 Task: Sort the list "backlog" "by title" "descending.
Action: Mouse moved to (943, 76)
Screenshot: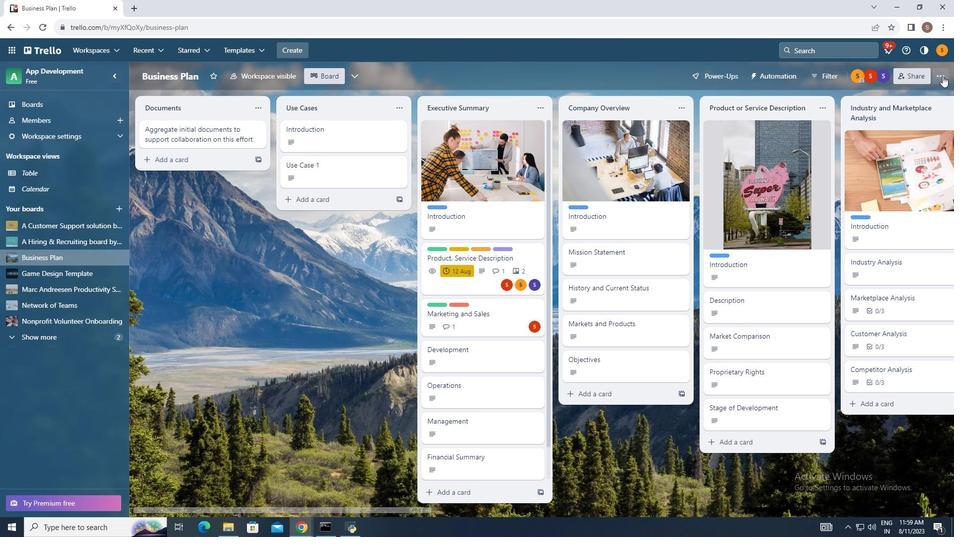 
Action: Mouse pressed left at (943, 76)
Screenshot: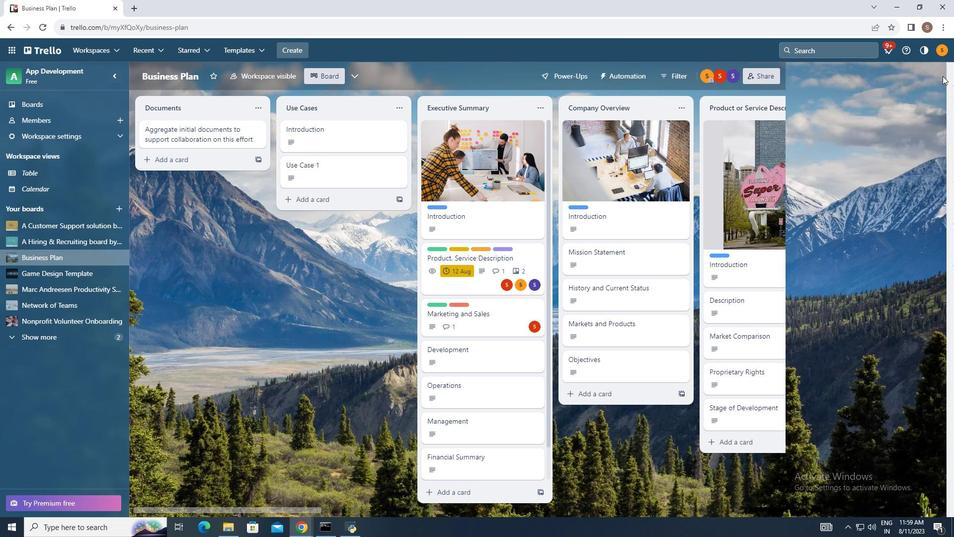 
Action: Mouse moved to (871, 193)
Screenshot: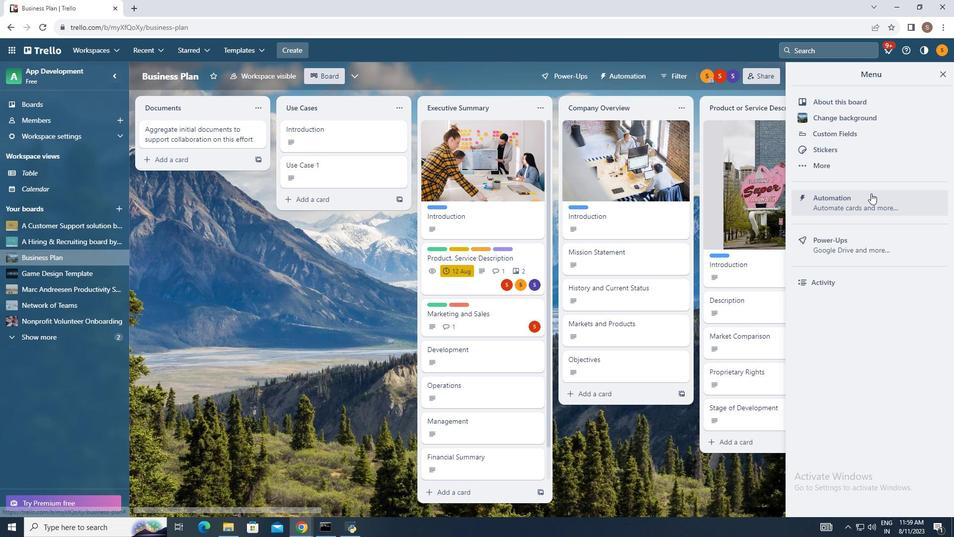 
Action: Mouse pressed left at (871, 193)
Screenshot: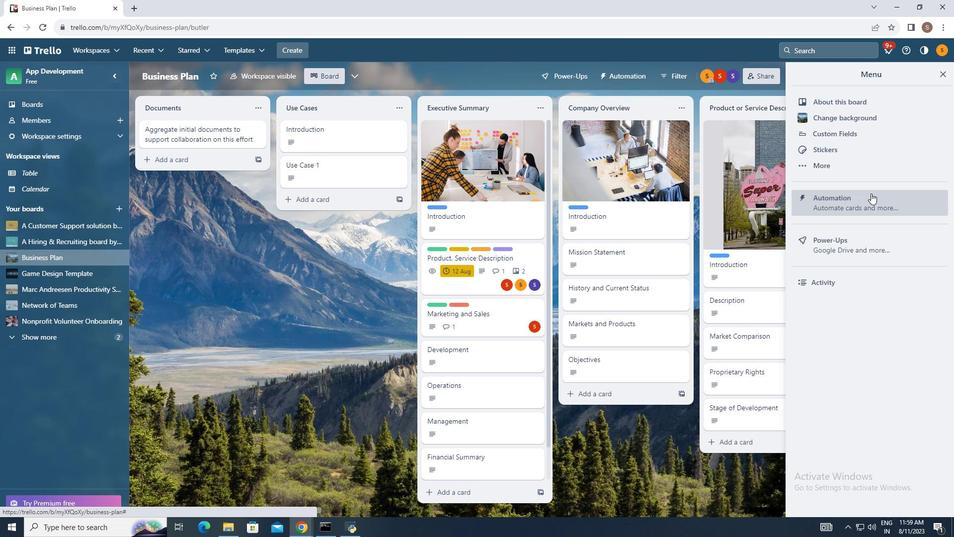 
Action: Mouse moved to (186, 238)
Screenshot: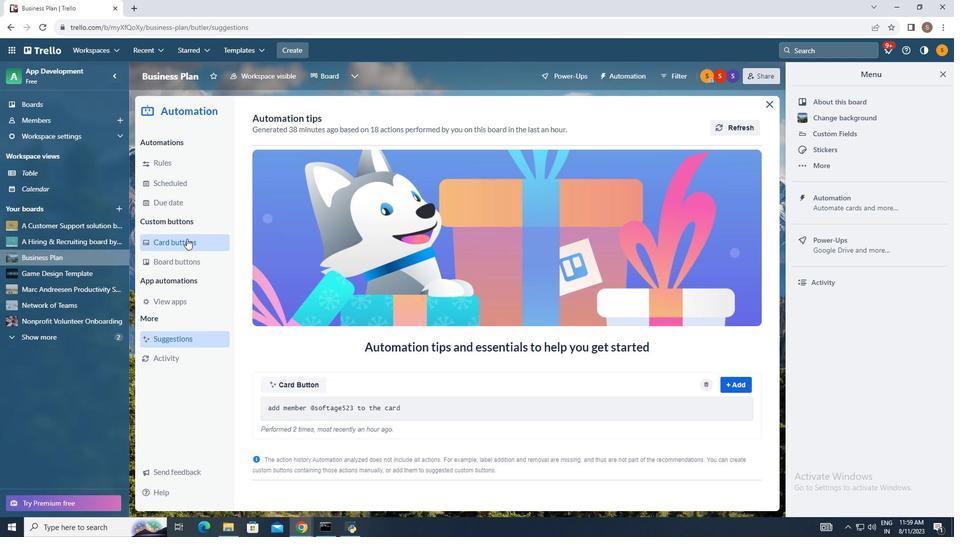 
Action: Mouse pressed left at (186, 238)
Screenshot: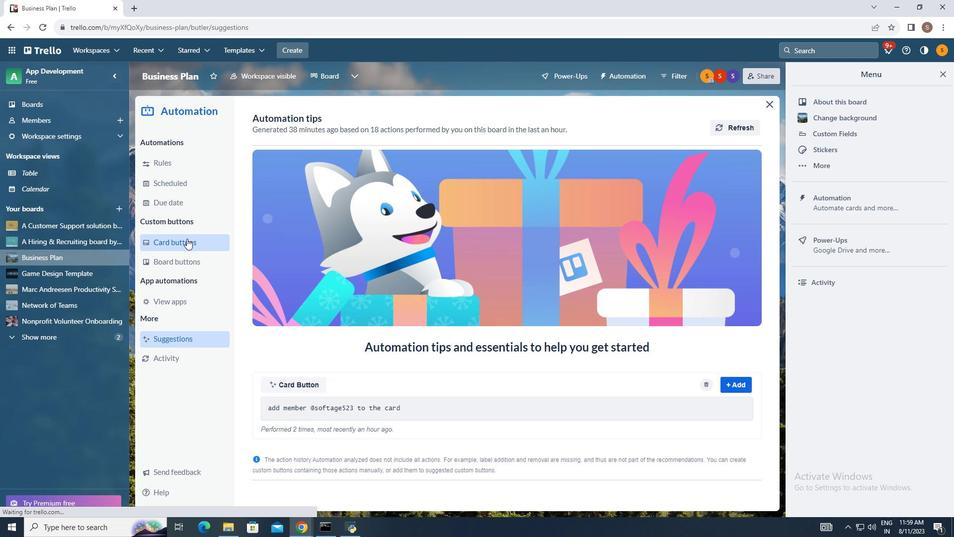 
Action: Mouse moved to (727, 115)
Screenshot: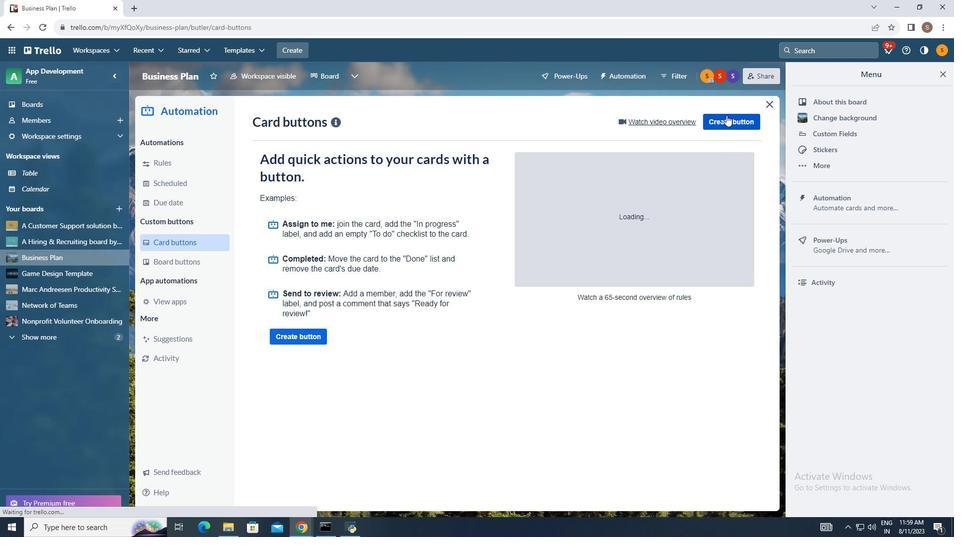 
Action: Mouse pressed left at (727, 115)
Screenshot: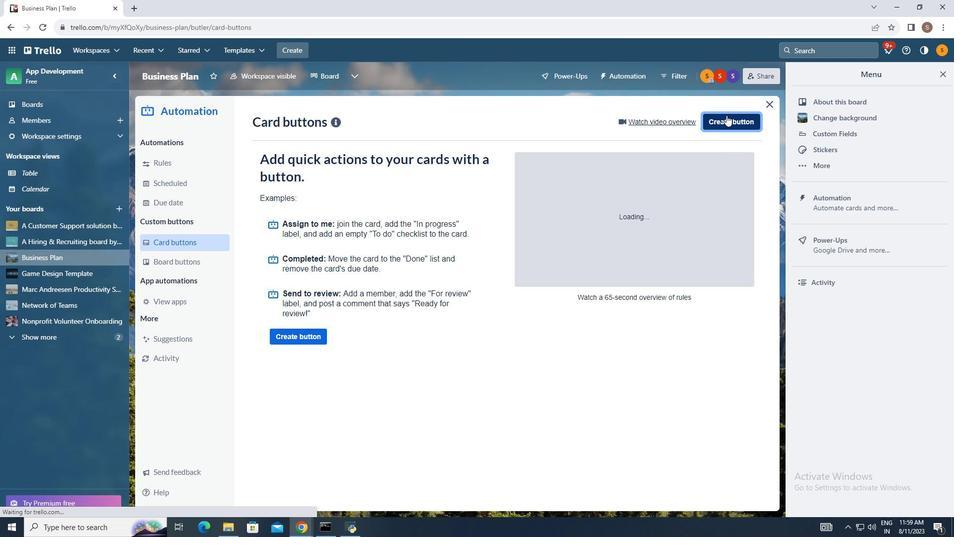 
Action: Mouse moved to (513, 258)
Screenshot: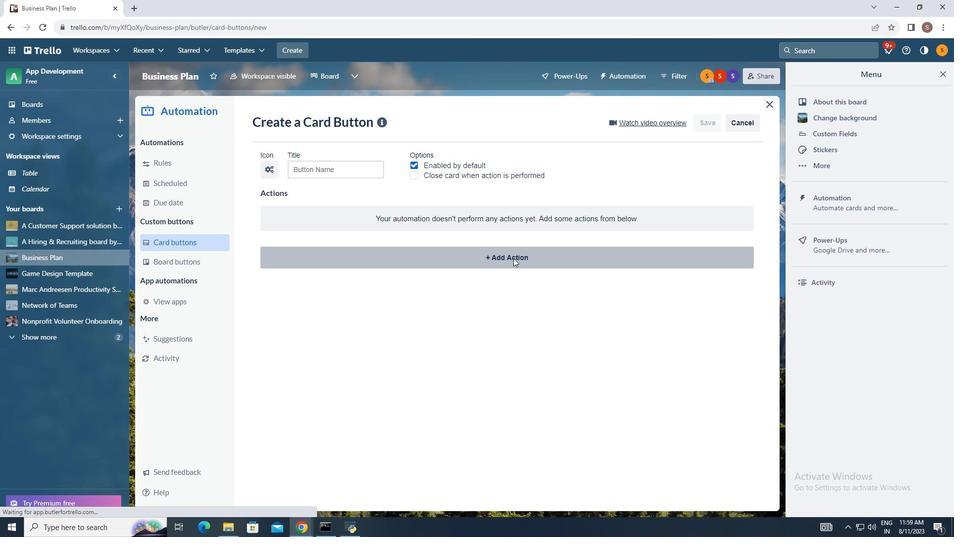 
Action: Mouse pressed left at (513, 258)
Screenshot: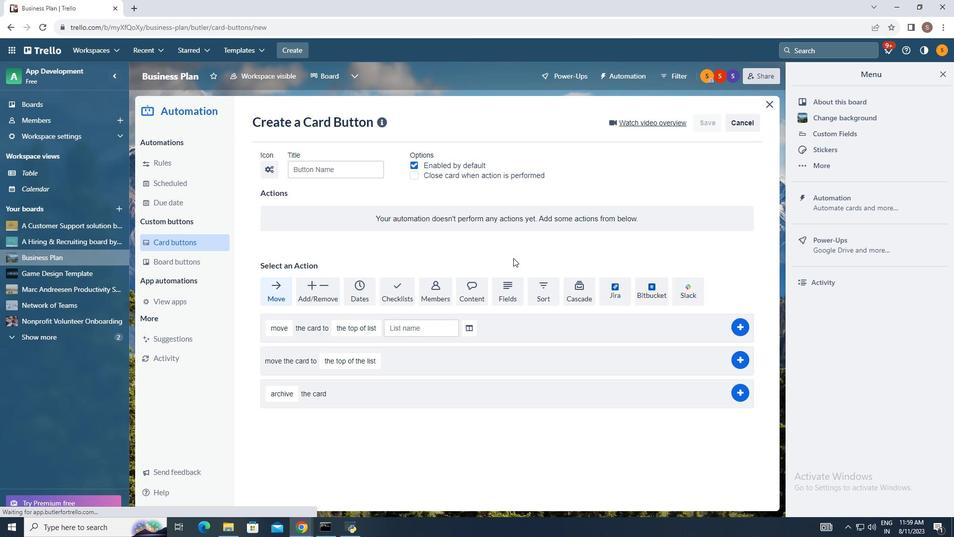 
Action: Mouse moved to (542, 283)
Screenshot: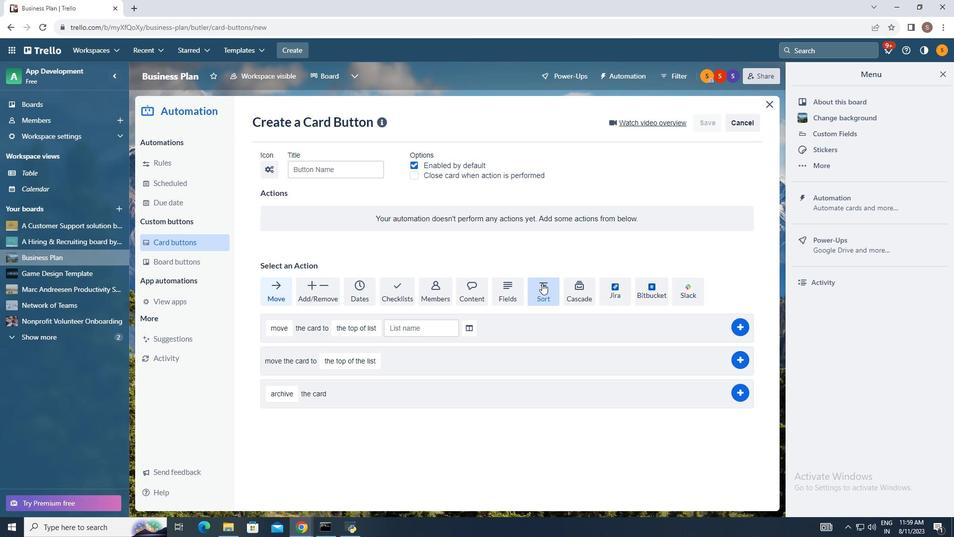 
Action: Mouse pressed left at (542, 283)
Screenshot: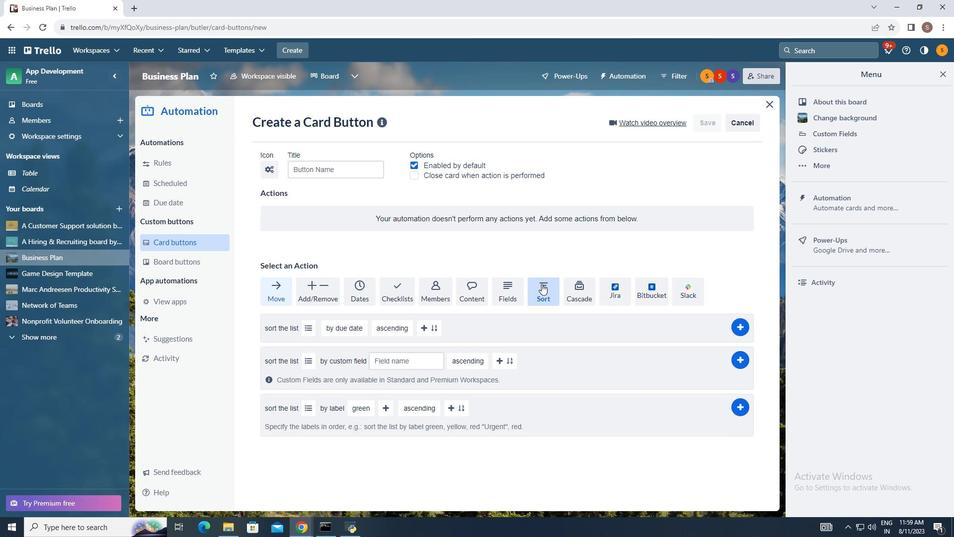 
Action: Mouse moved to (299, 330)
Screenshot: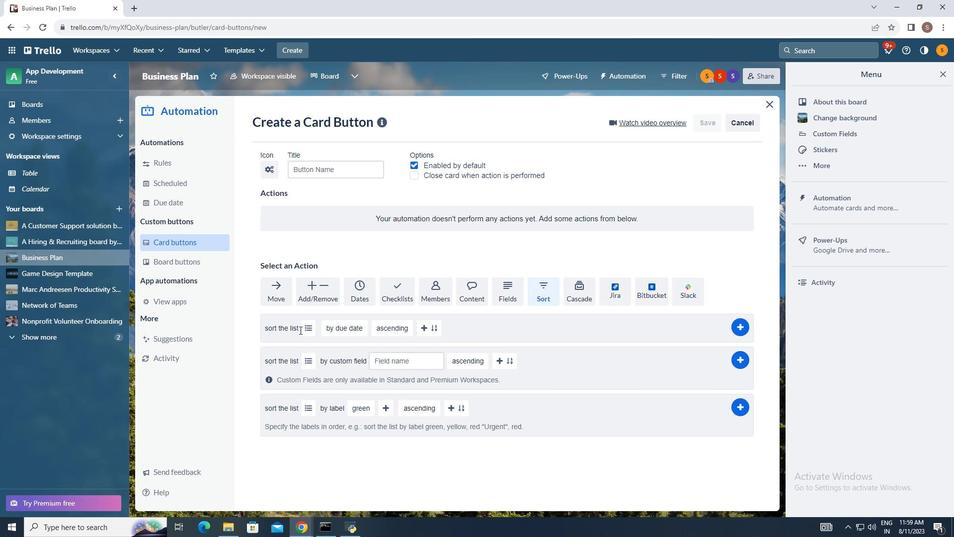 
Action: Mouse pressed left at (299, 330)
Screenshot: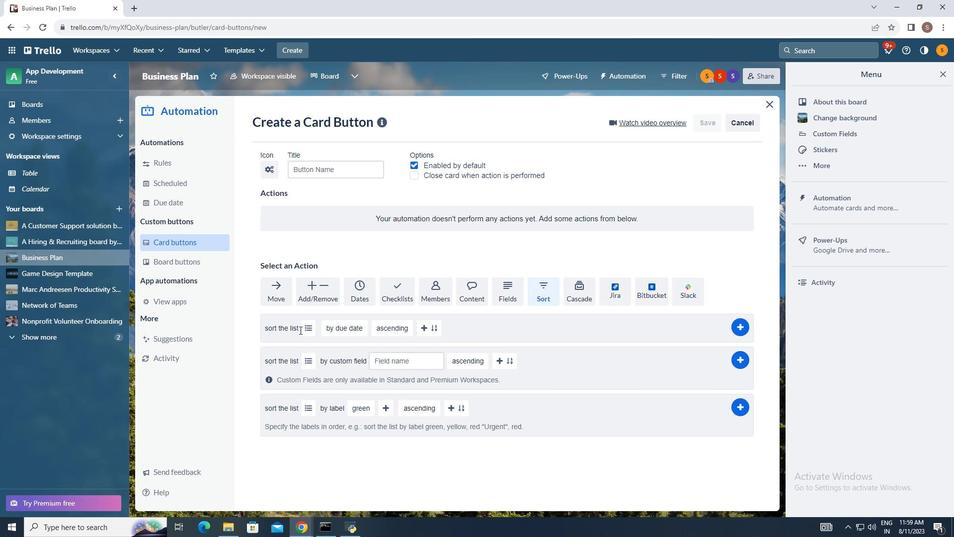 
Action: Mouse moved to (307, 329)
Screenshot: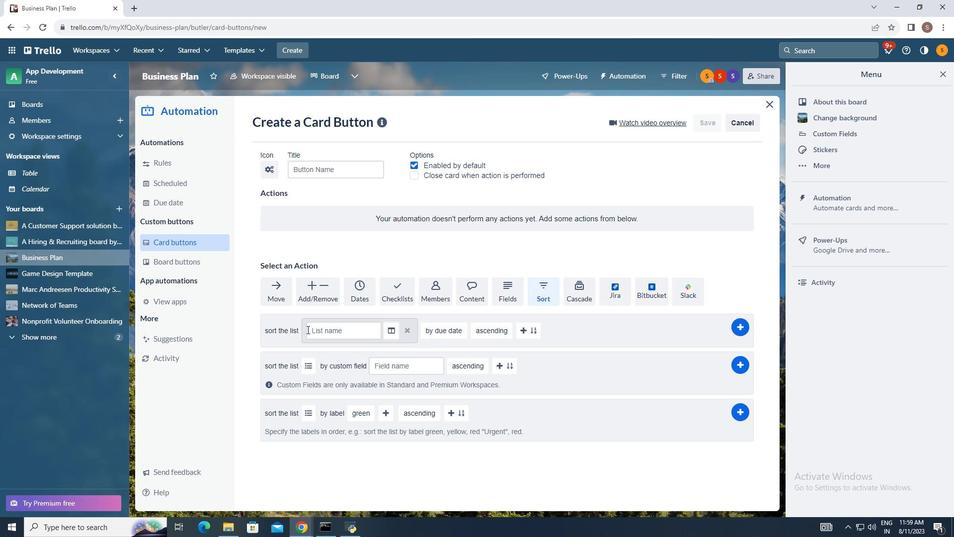 
Action: Mouse pressed left at (307, 329)
Screenshot: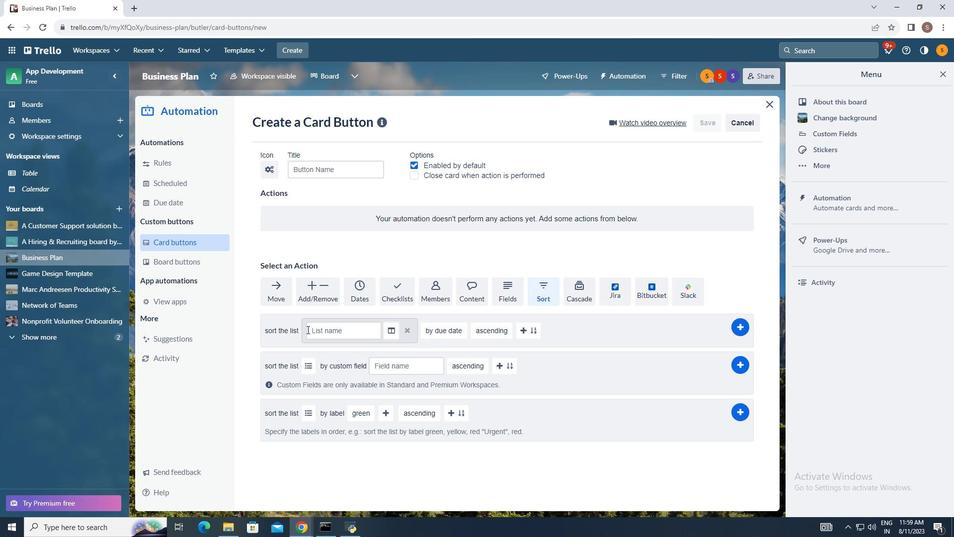 
Action: Mouse moved to (333, 329)
Screenshot: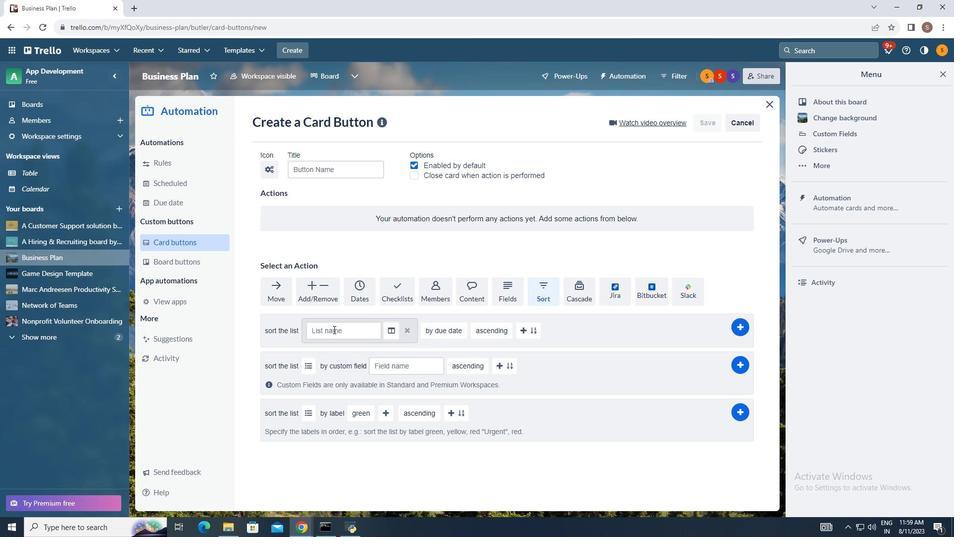
Action: Mouse pressed left at (333, 329)
Screenshot: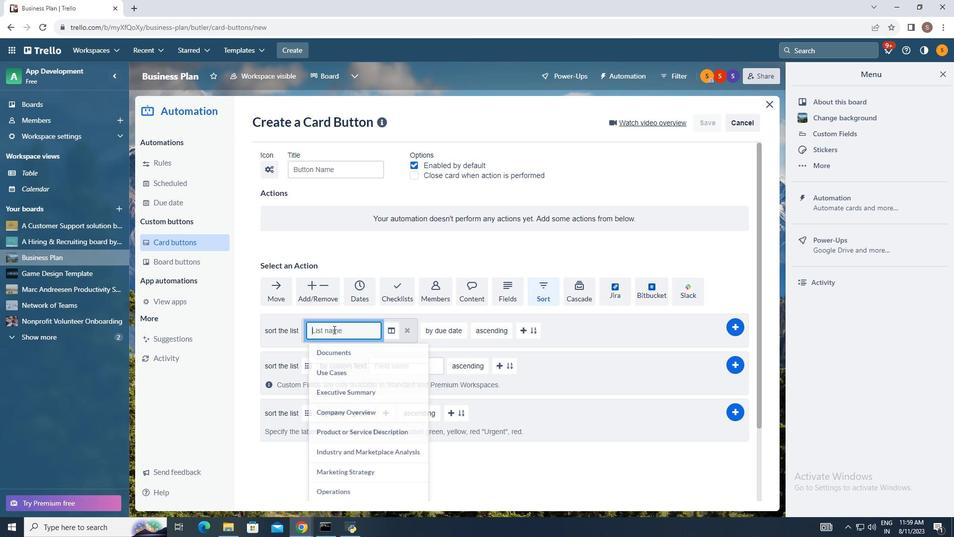 
Action: Key pressed backlog
Screenshot: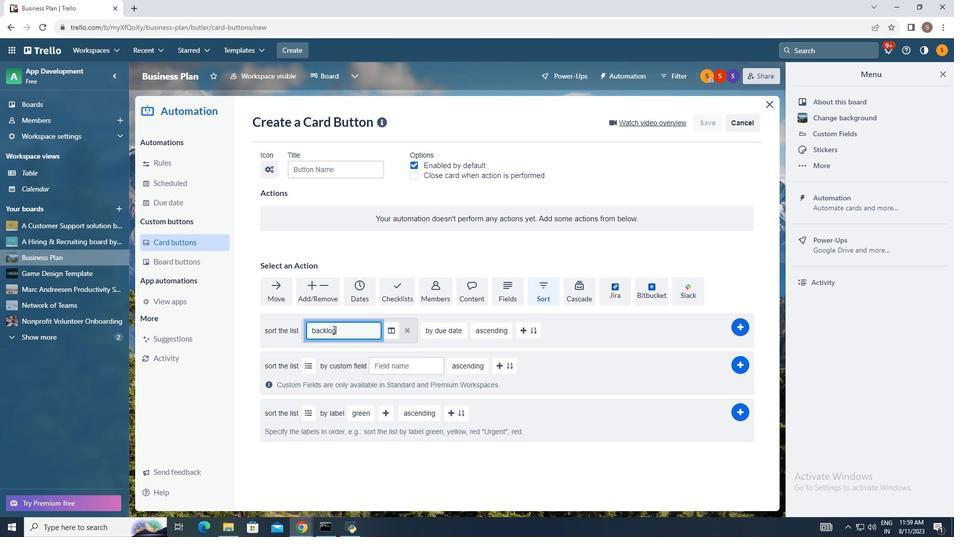 
Action: Mouse moved to (435, 330)
Screenshot: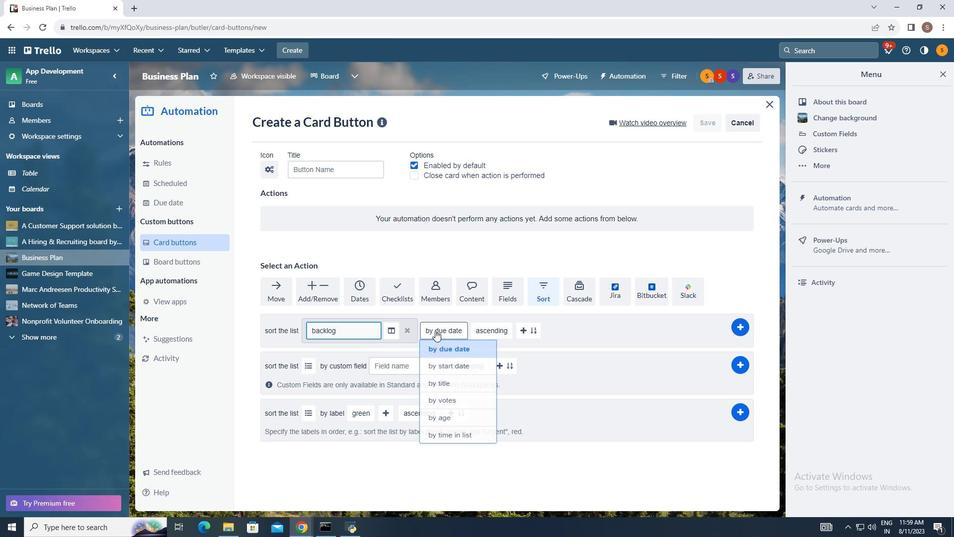 
Action: Mouse pressed left at (435, 330)
Screenshot: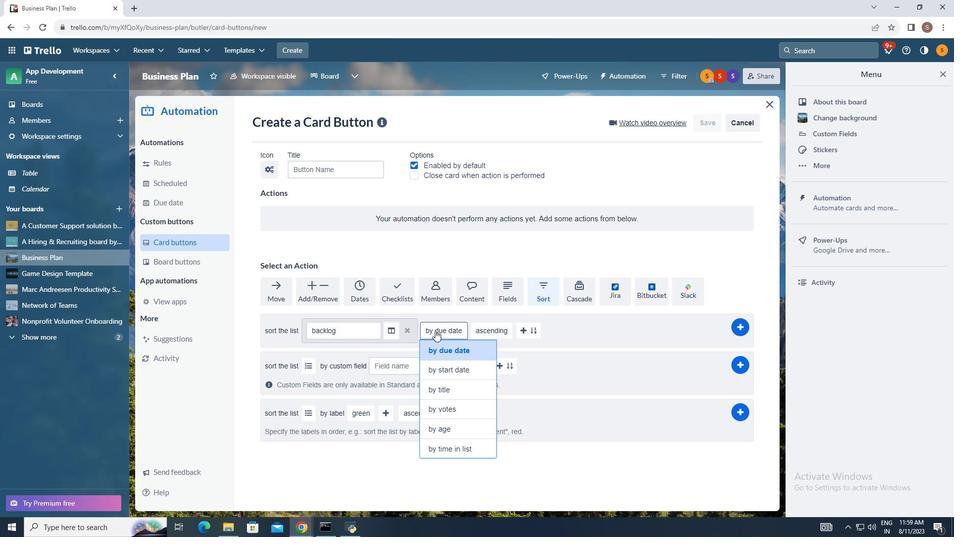 
Action: Mouse moved to (451, 384)
Screenshot: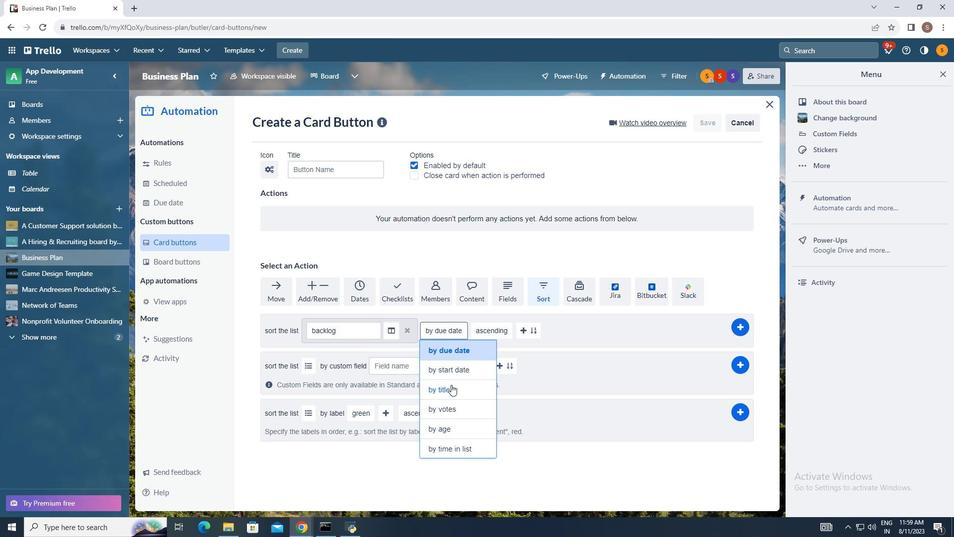 
Action: Mouse pressed left at (451, 384)
Screenshot: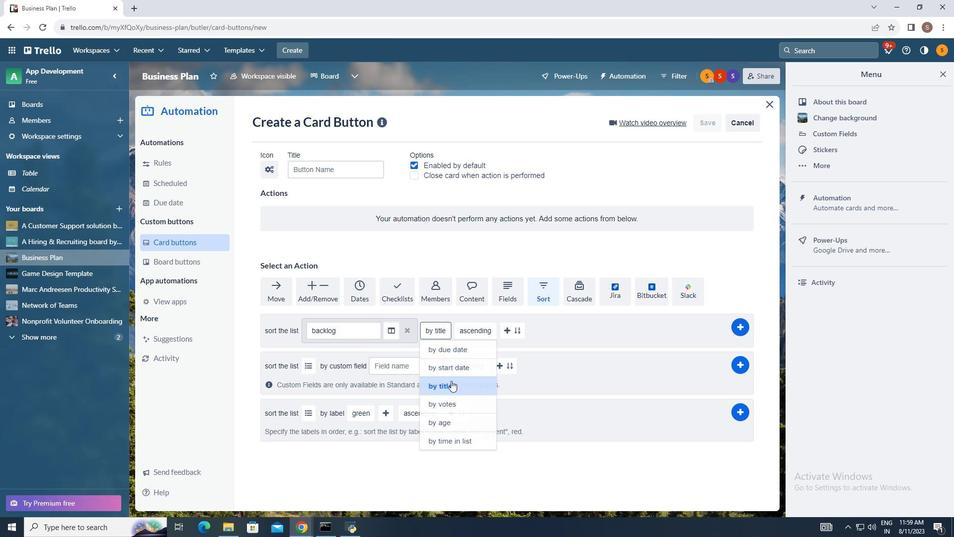 
Action: Mouse moved to (473, 330)
Screenshot: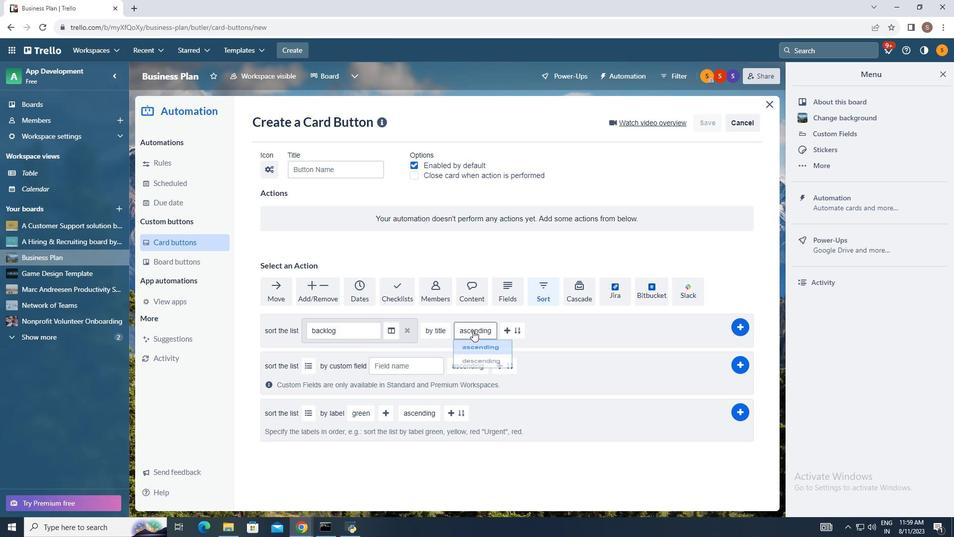 
Action: Mouse pressed left at (473, 330)
Screenshot: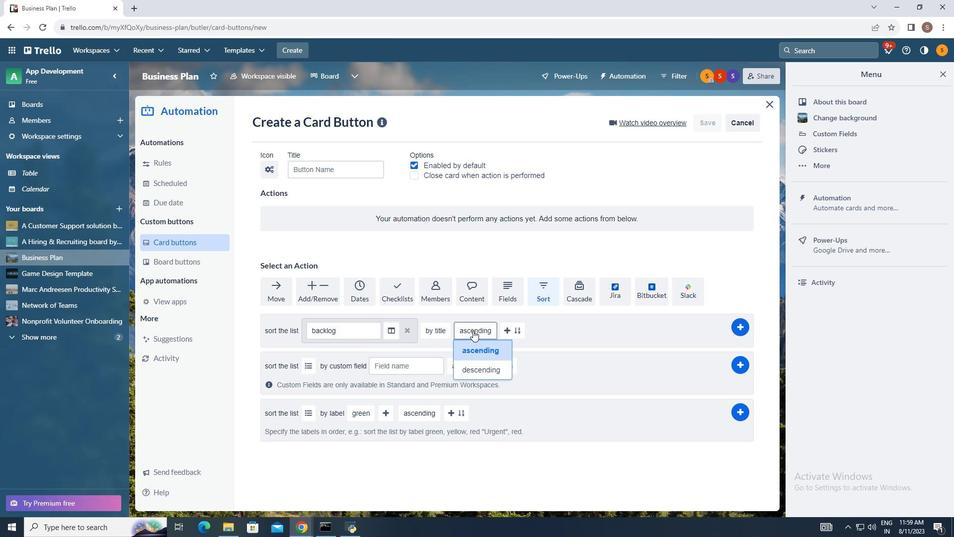 
Action: Mouse moved to (476, 366)
Screenshot: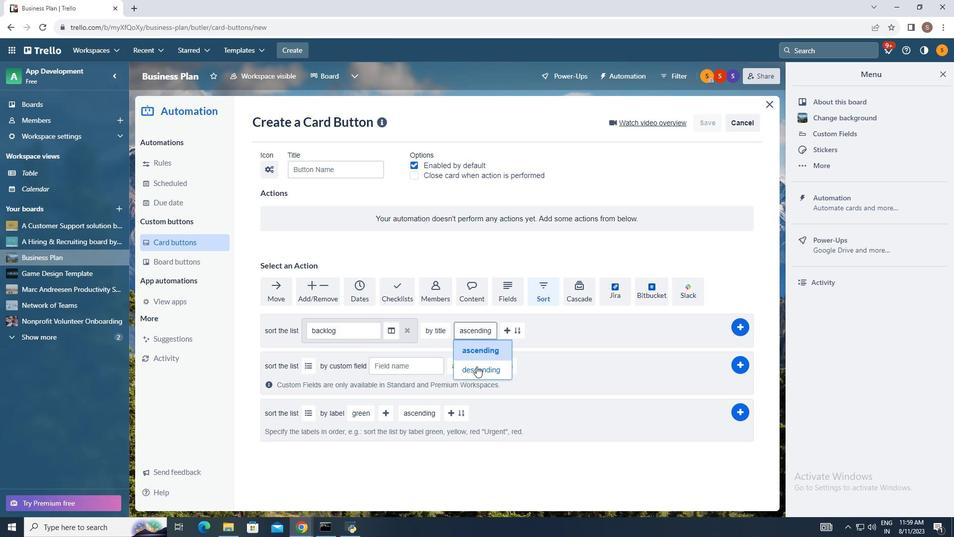
Action: Mouse pressed left at (476, 366)
Screenshot: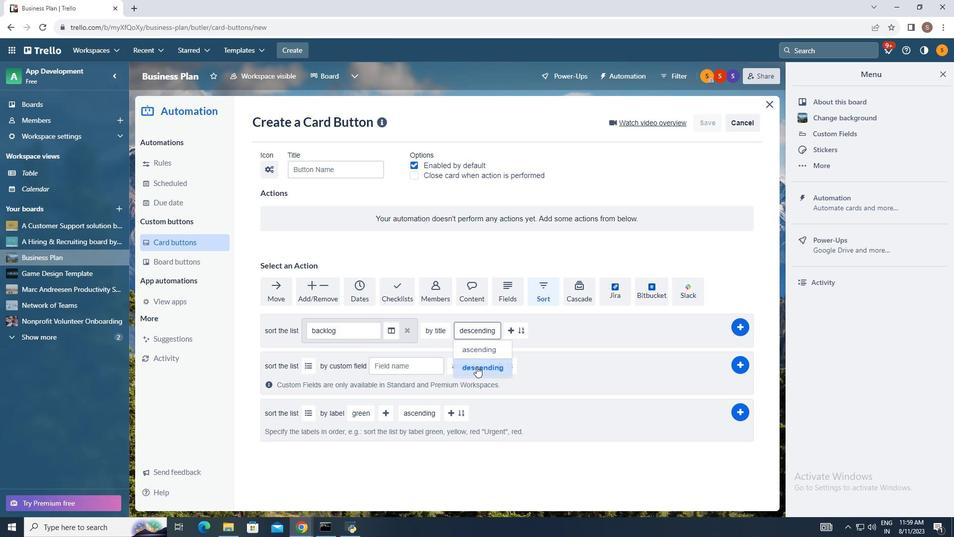 
Action: Mouse moved to (736, 327)
Screenshot: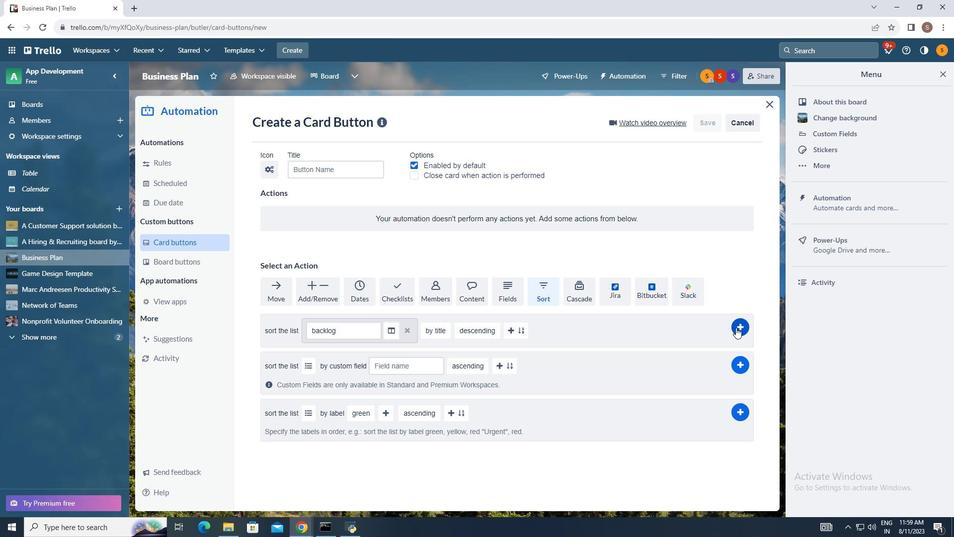 
Action: Mouse pressed left at (736, 327)
Screenshot: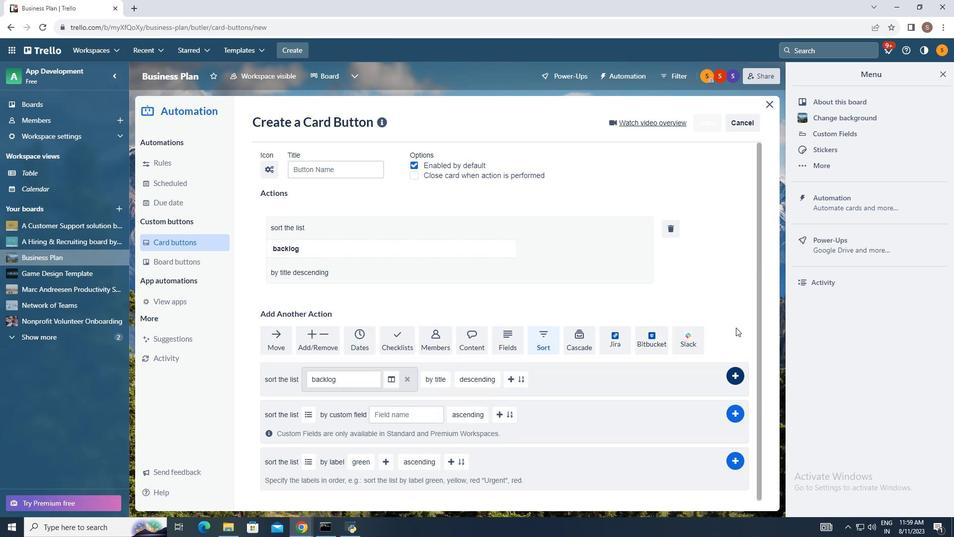 
Action: Mouse moved to (770, 314)
Screenshot: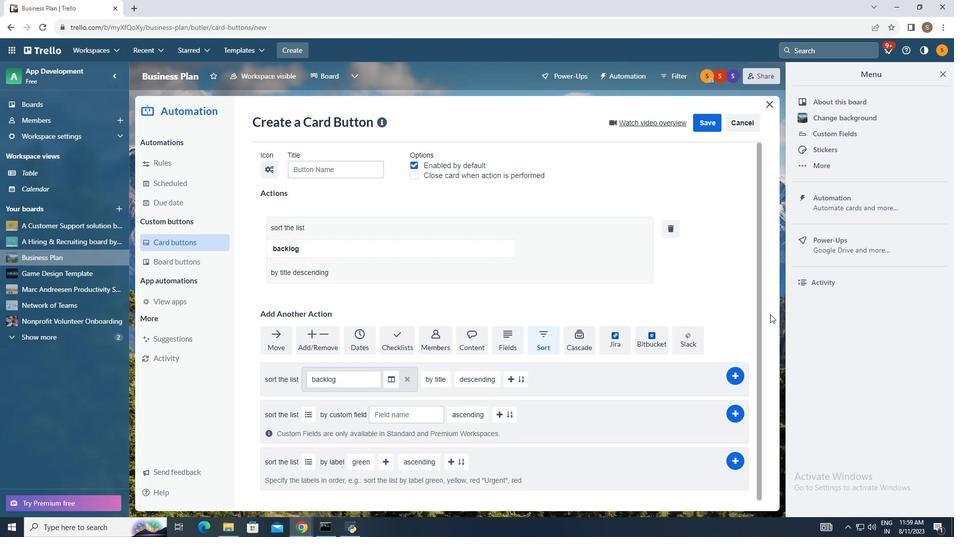 
